 Task: Add Solaray Cats Claw Bark to the cart.
Action: Mouse moved to (250, 117)
Screenshot: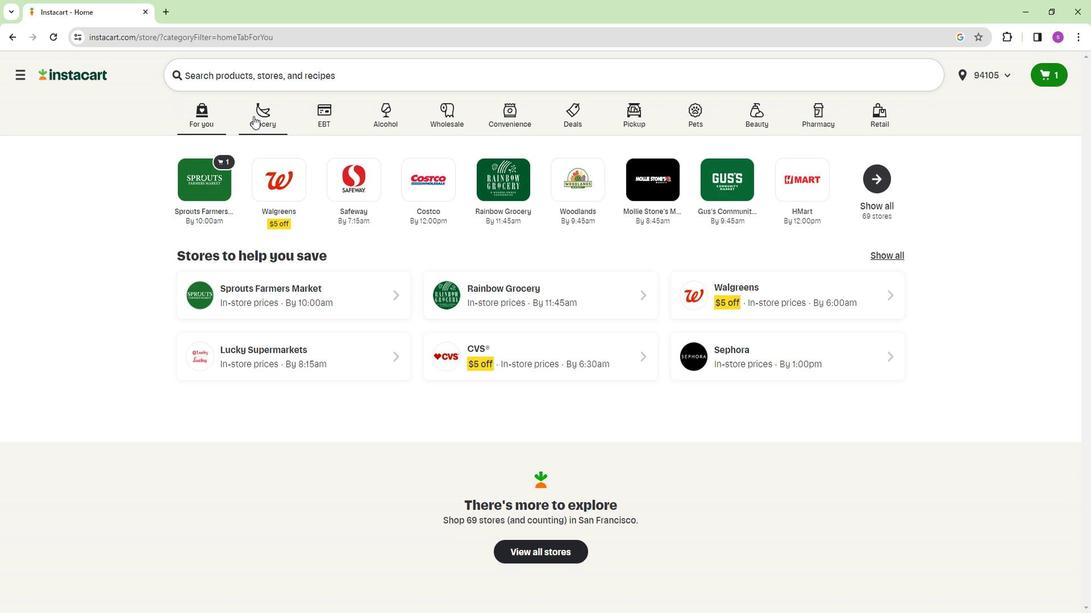 
Action: Mouse pressed left at (250, 117)
Screenshot: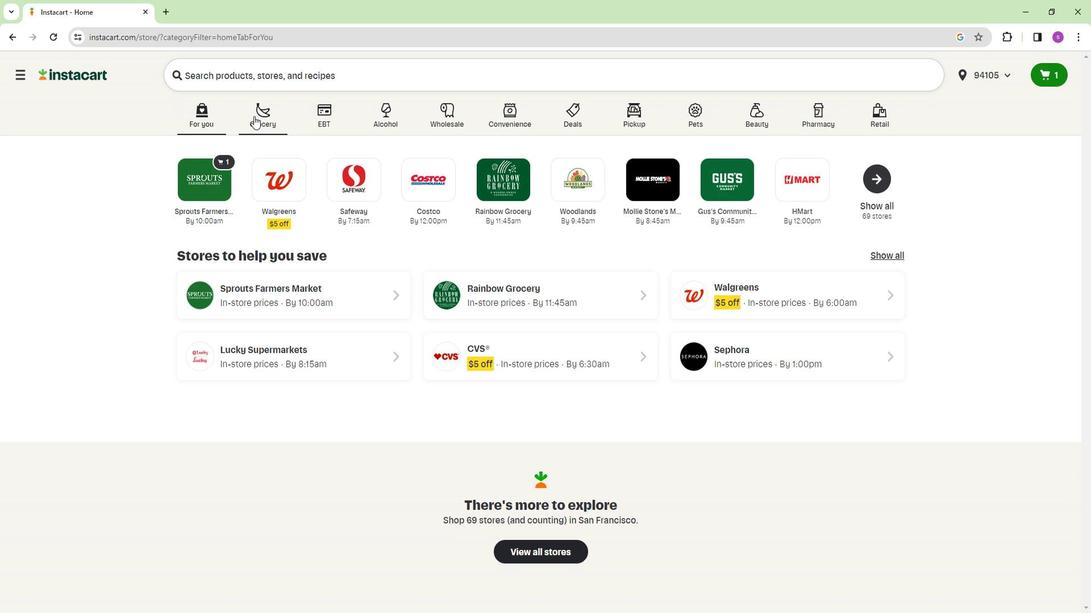 
Action: Mouse moved to (190, 180)
Screenshot: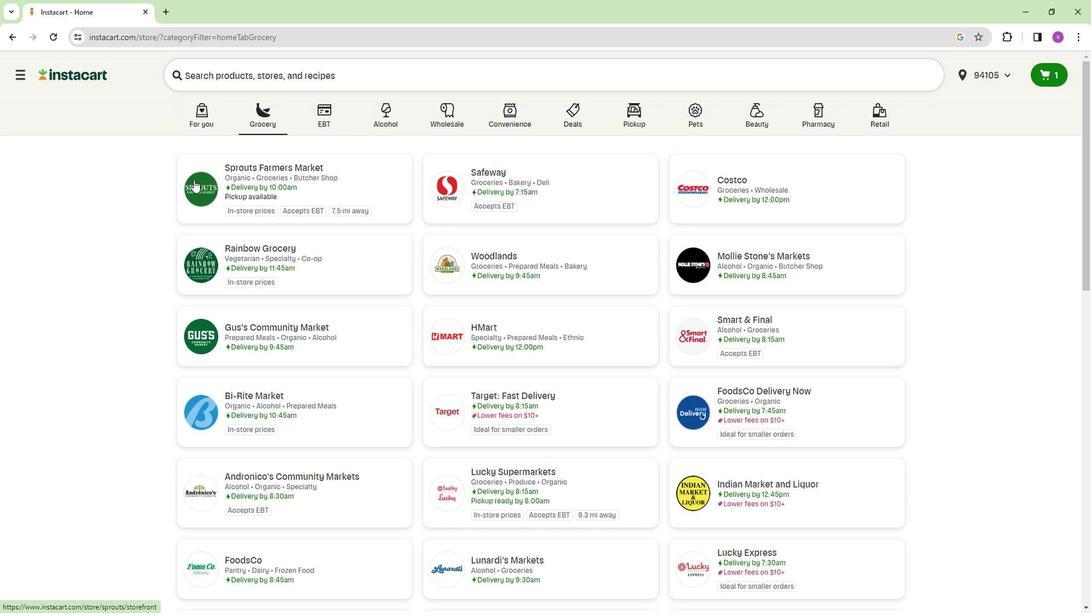 
Action: Mouse pressed left at (190, 180)
Screenshot: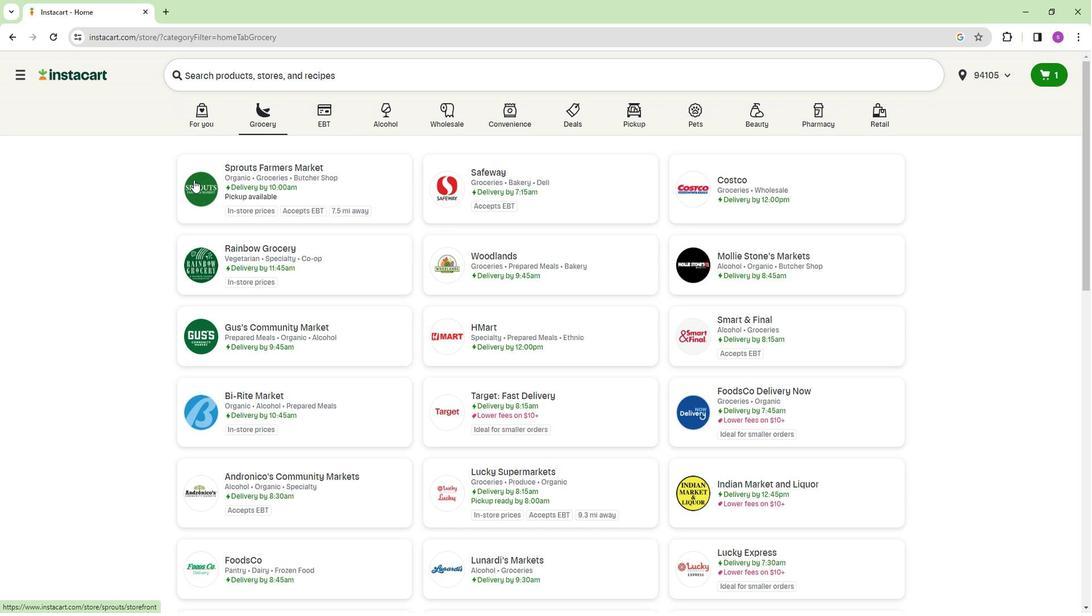 
Action: Mouse moved to (81, 388)
Screenshot: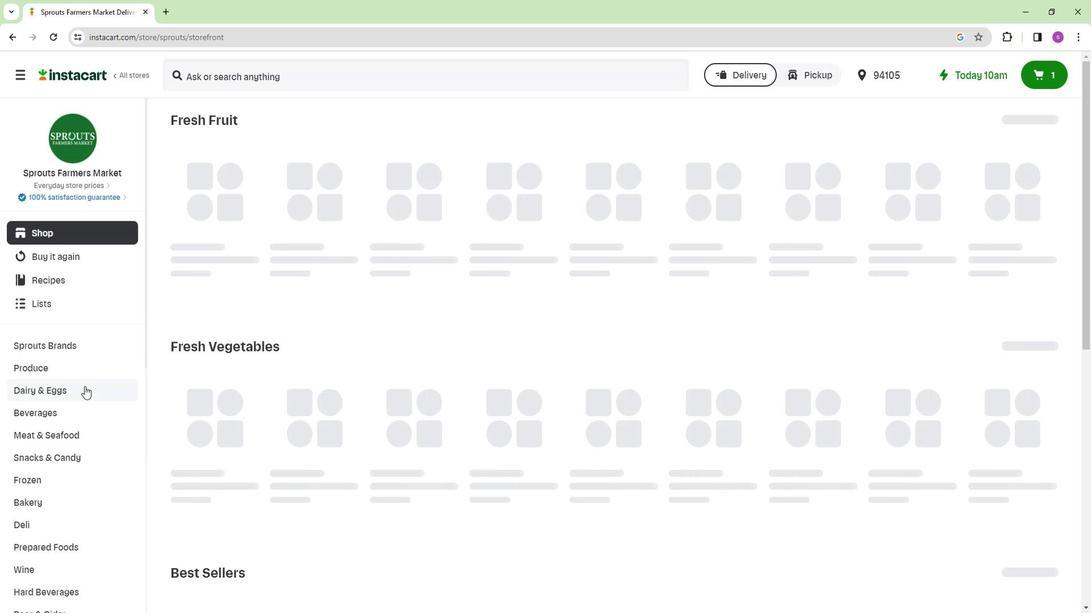 
Action: Mouse scrolled (81, 388) with delta (0, 0)
Screenshot: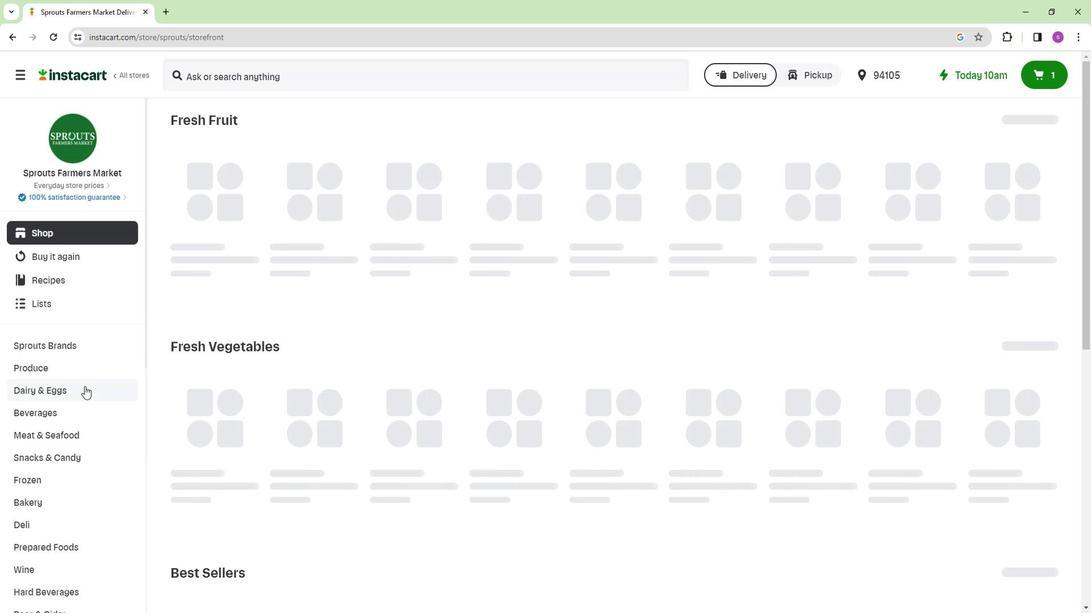 
Action: Mouse moved to (84, 377)
Screenshot: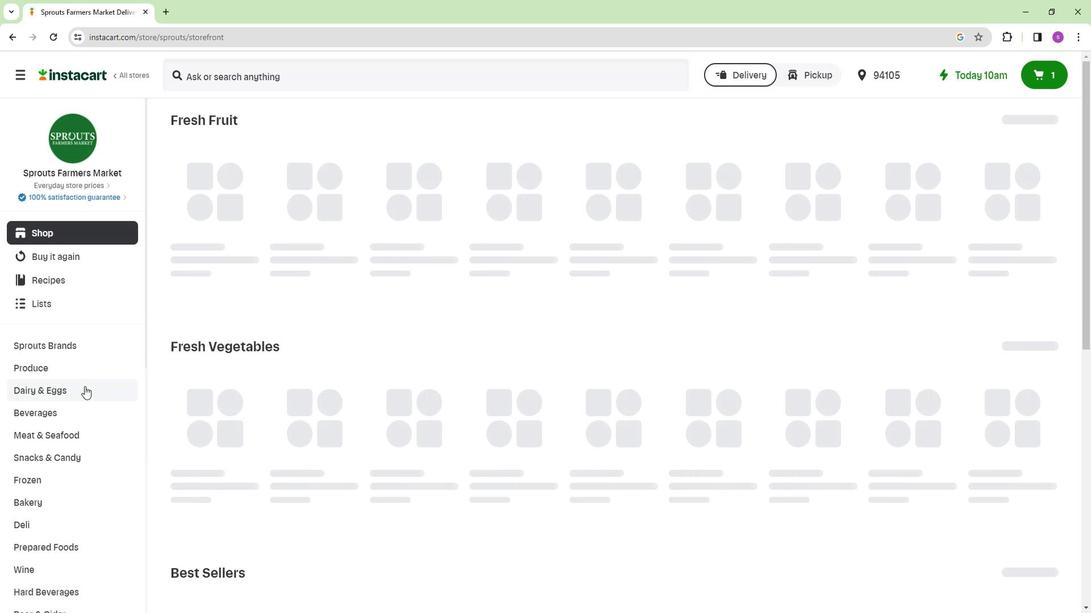 
Action: Mouse scrolled (84, 377) with delta (0, 0)
Screenshot: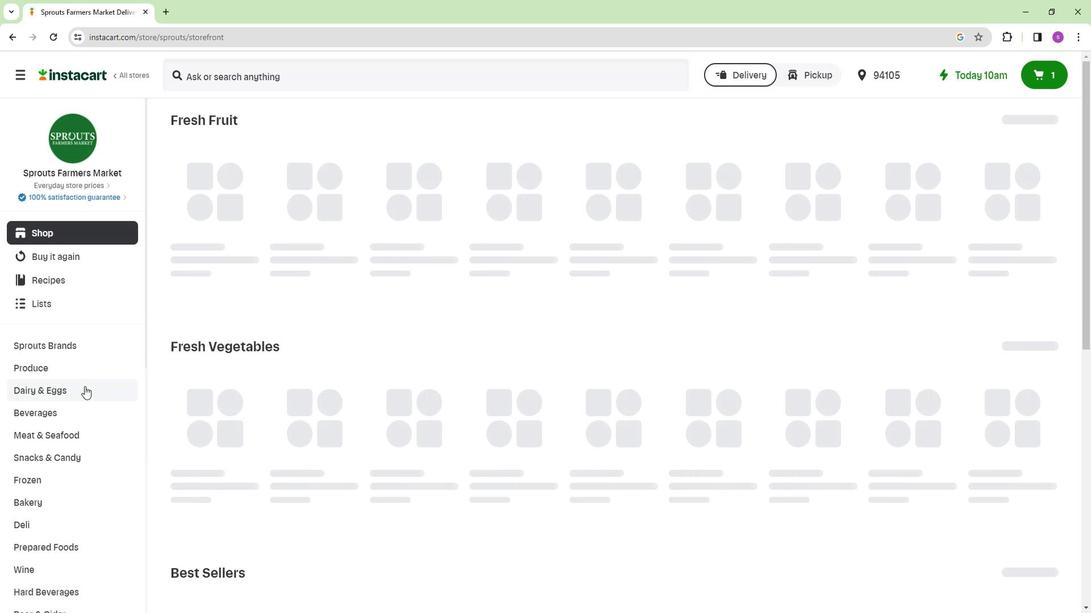
Action: Mouse moved to (85, 370)
Screenshot: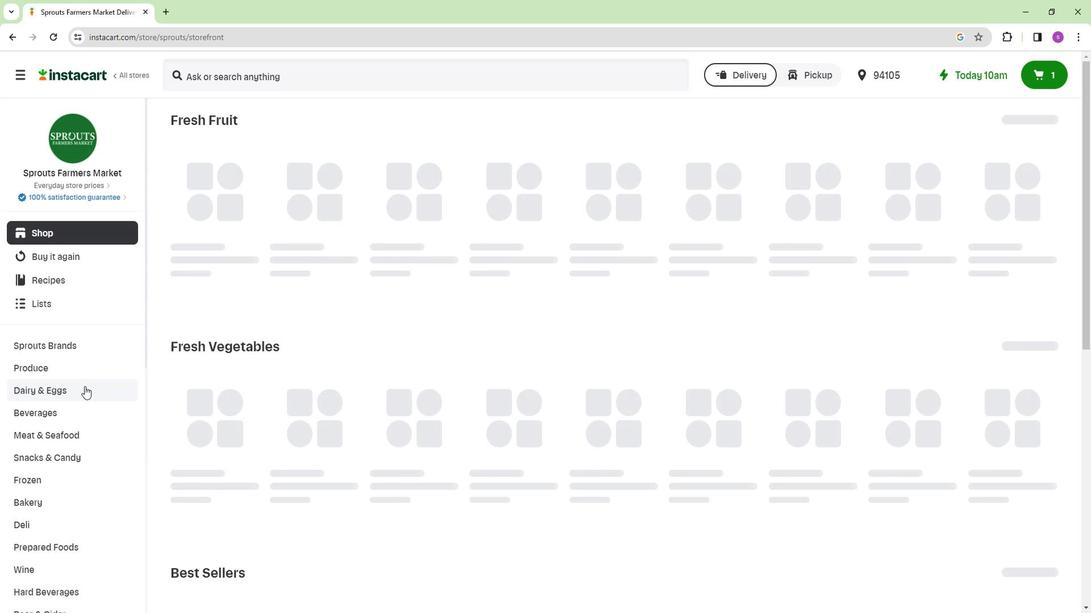 
Action: Mouse scrolled (85, 369) with delta (0, 0)
Screenshot: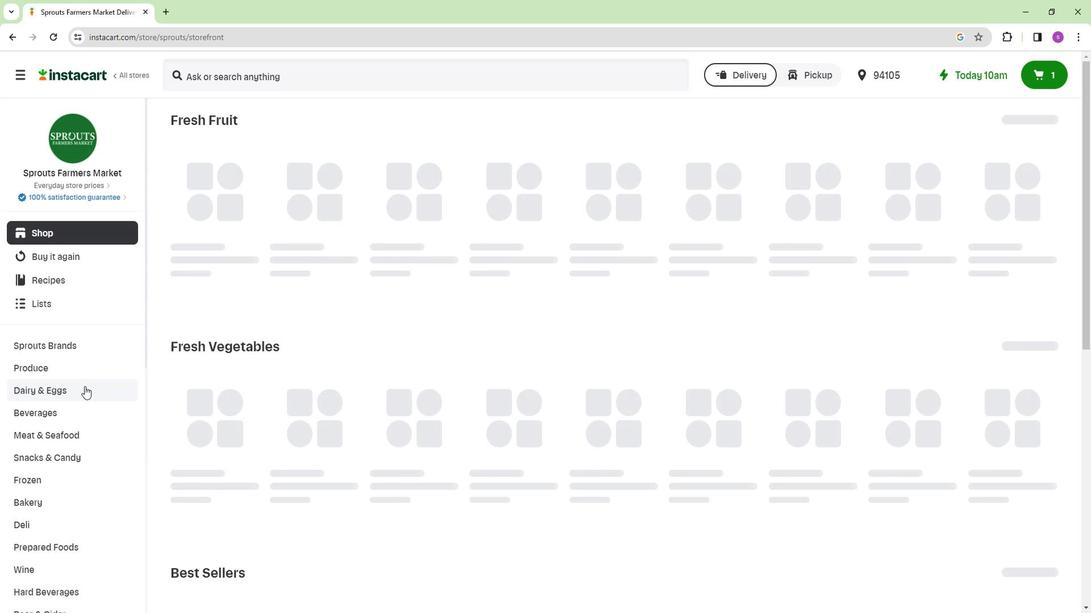 
Action: Mouse moved to (87, 367)
Screenshot: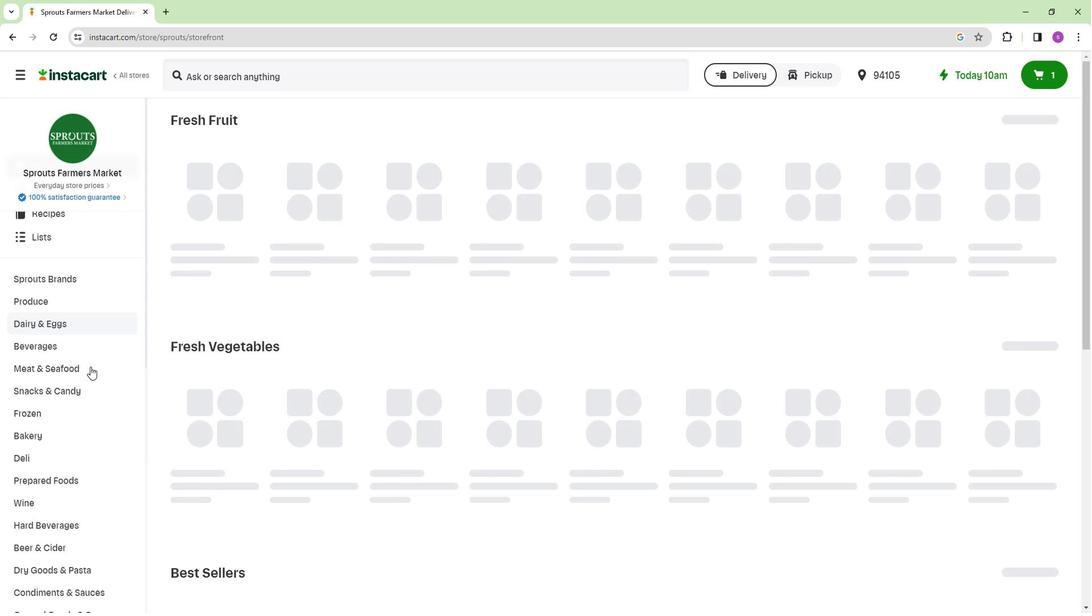 
Action: Mouse scrolled (87, 367) with delta (0, 0)
Screenshot: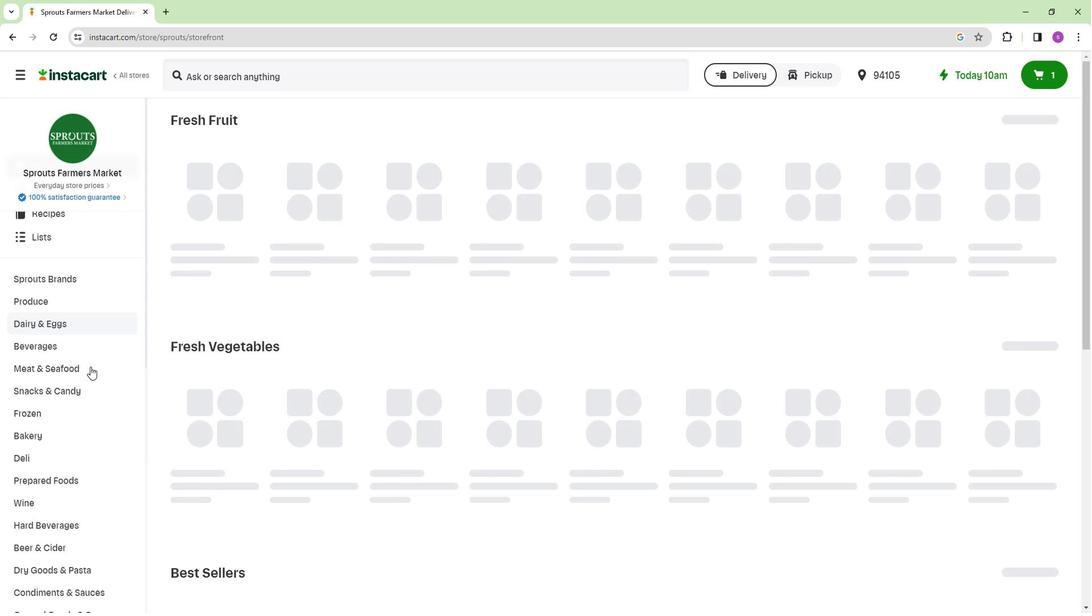 
Action: Mouse moved to (88, 367)
Screenshot: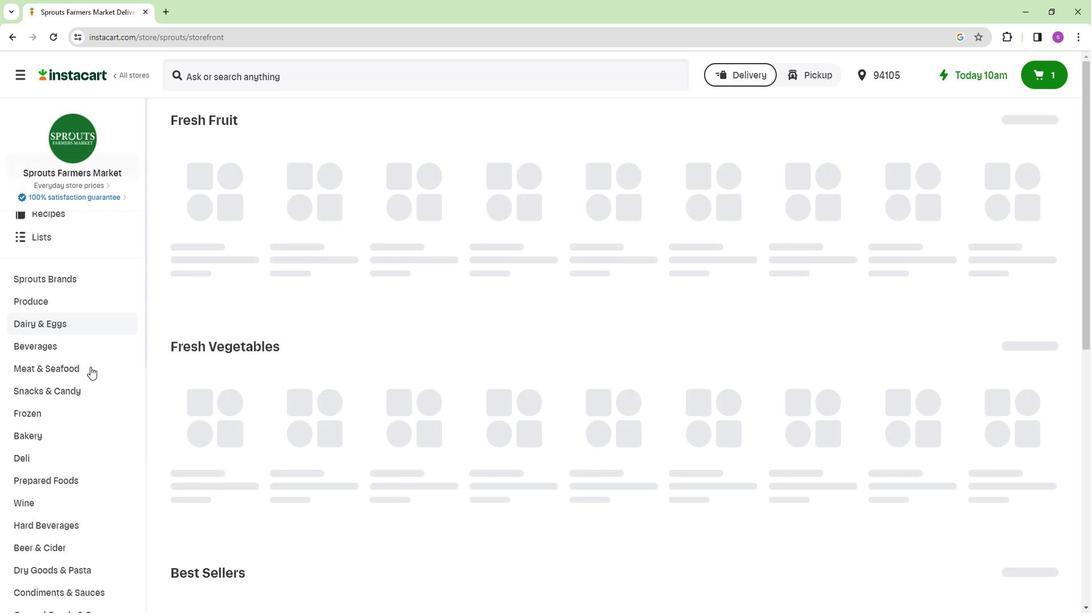 
Action: Mouse scrolled (88, 366) with delta (0, 0)
Screenshot: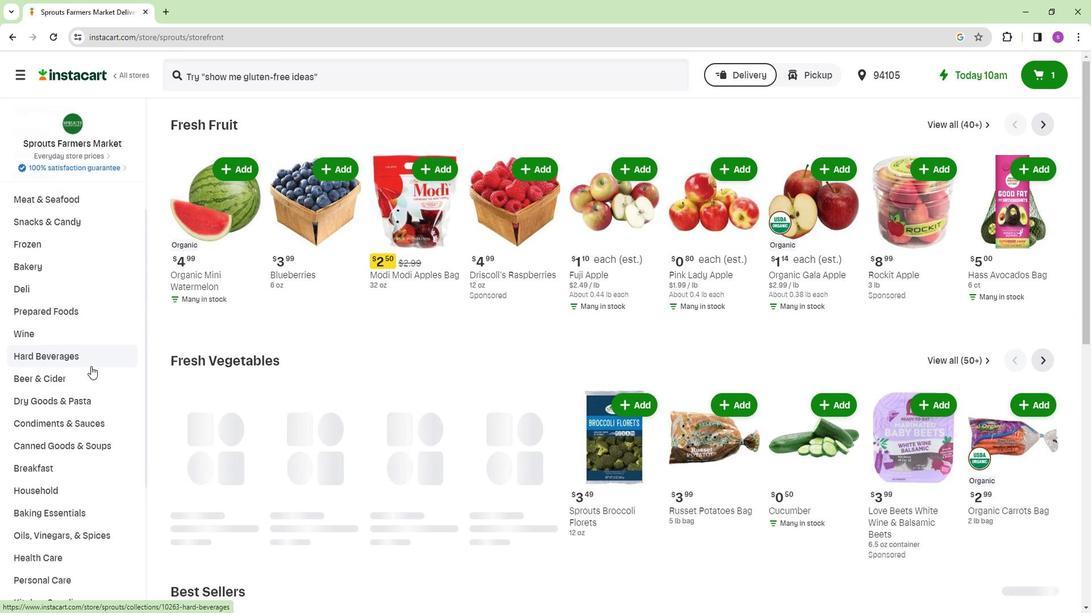 
Action: Mouse moved to (73, 505)
Screenshot: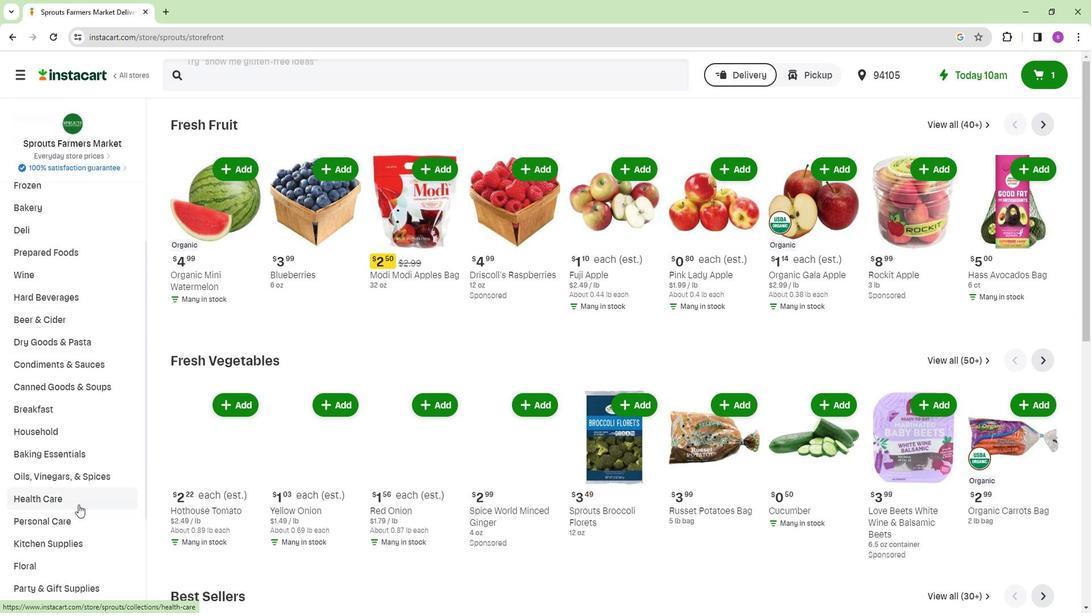 
Action: Mouse pressed left at (73, 505)
Screenshot: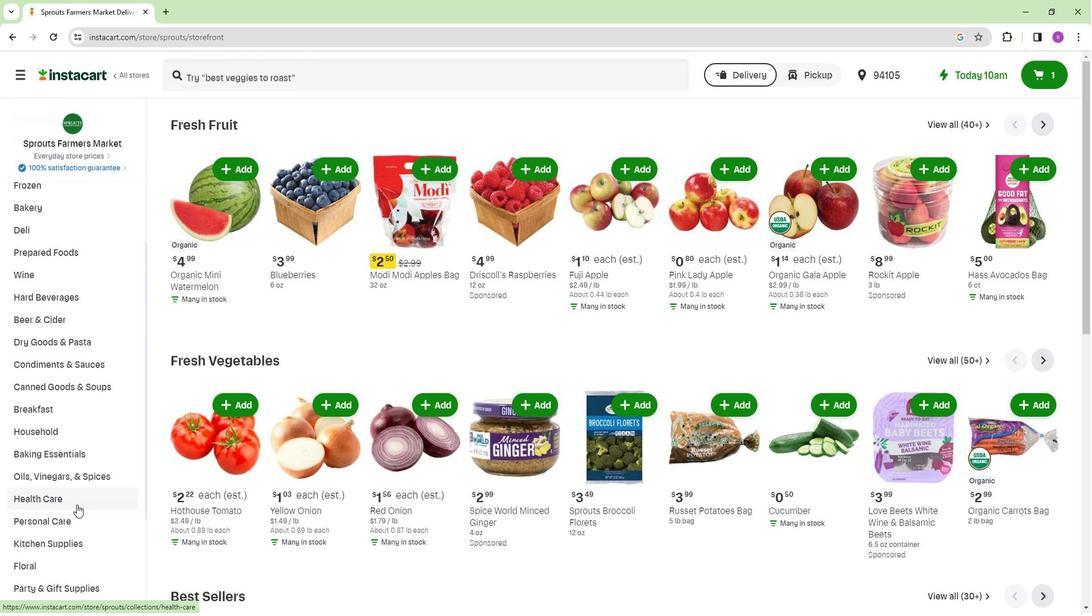 
Action: Mouse moved to (395, 152)
Screenshot: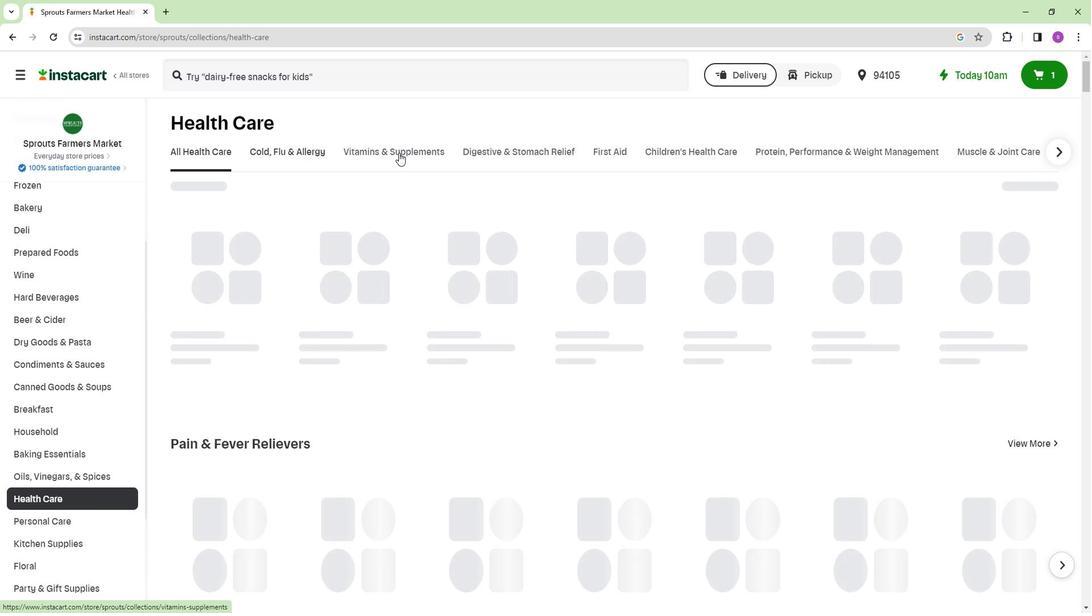 
Action: Mouse pressed left at (395, 152)
Screenshot: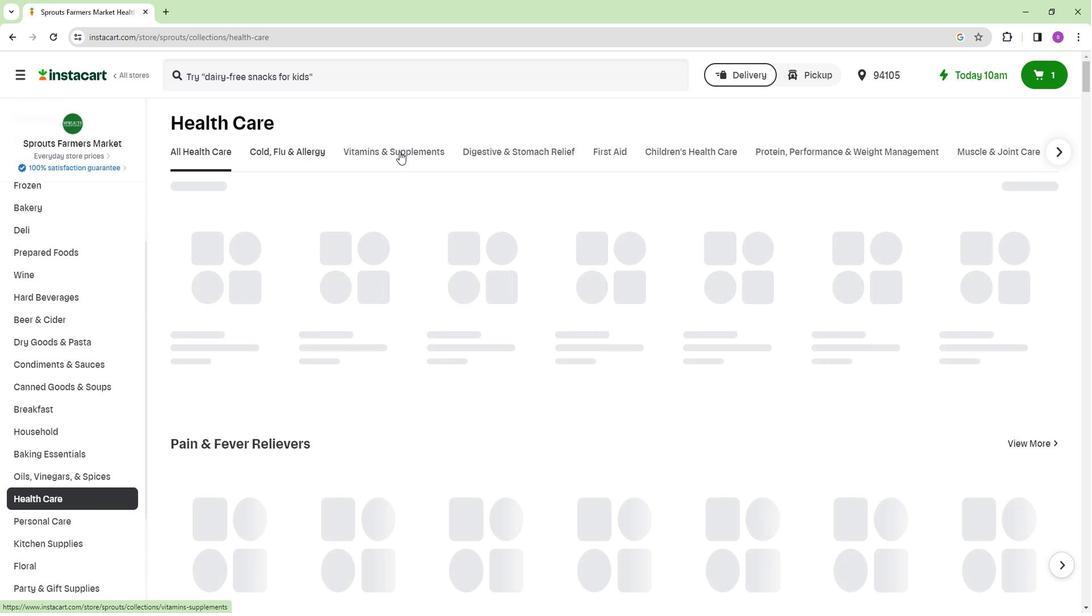 
Action: Mouse moved to (348, 201)
Screenshot: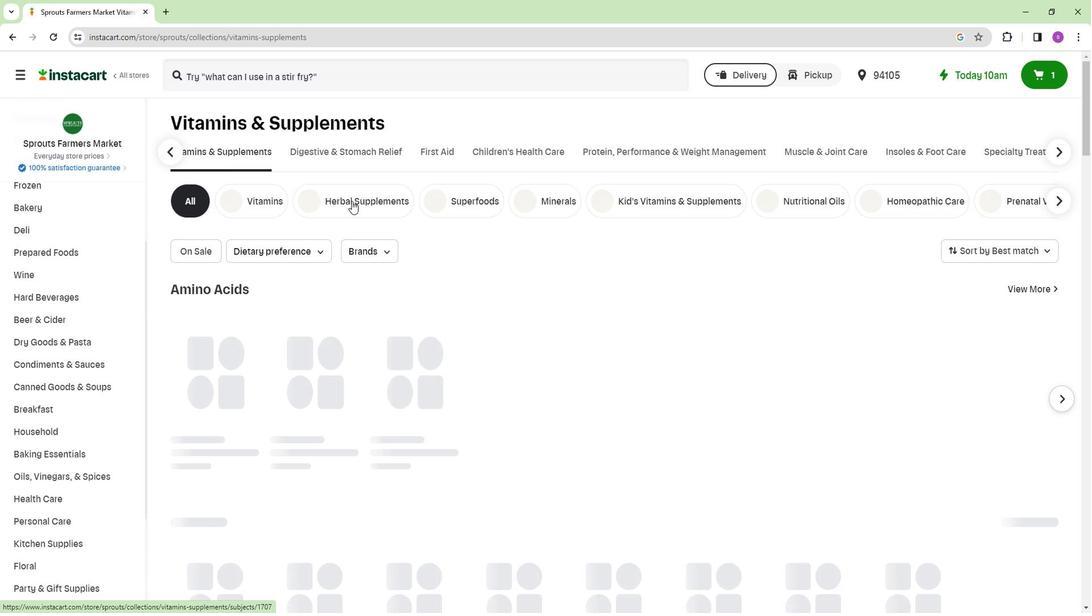
Action: Mouse pressed left at (348, 201)
Screenshot: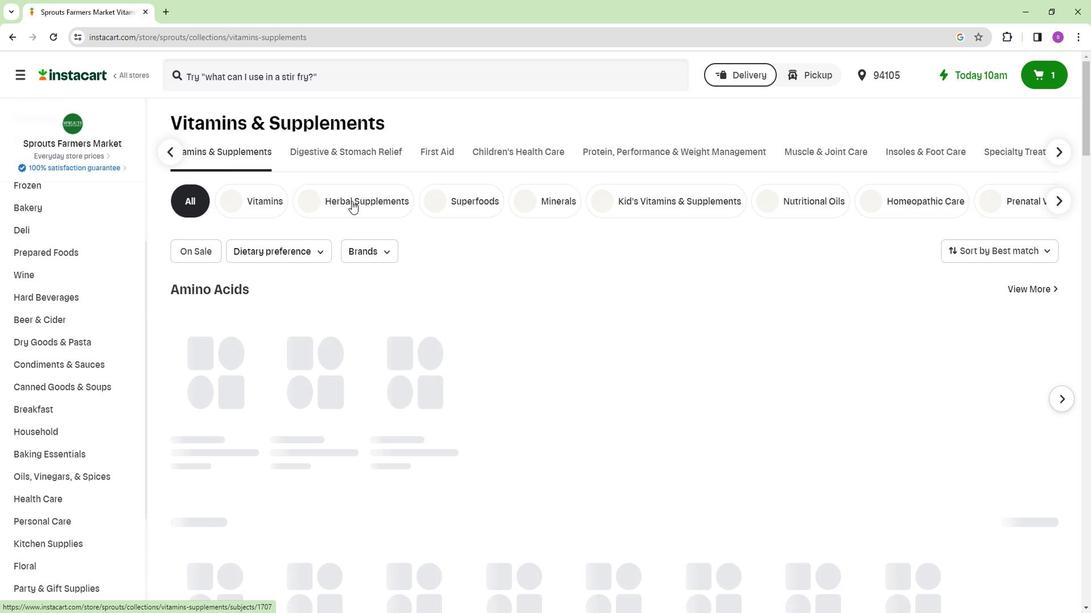 
Action: Mouse moved to (291, 79)
Screenshot: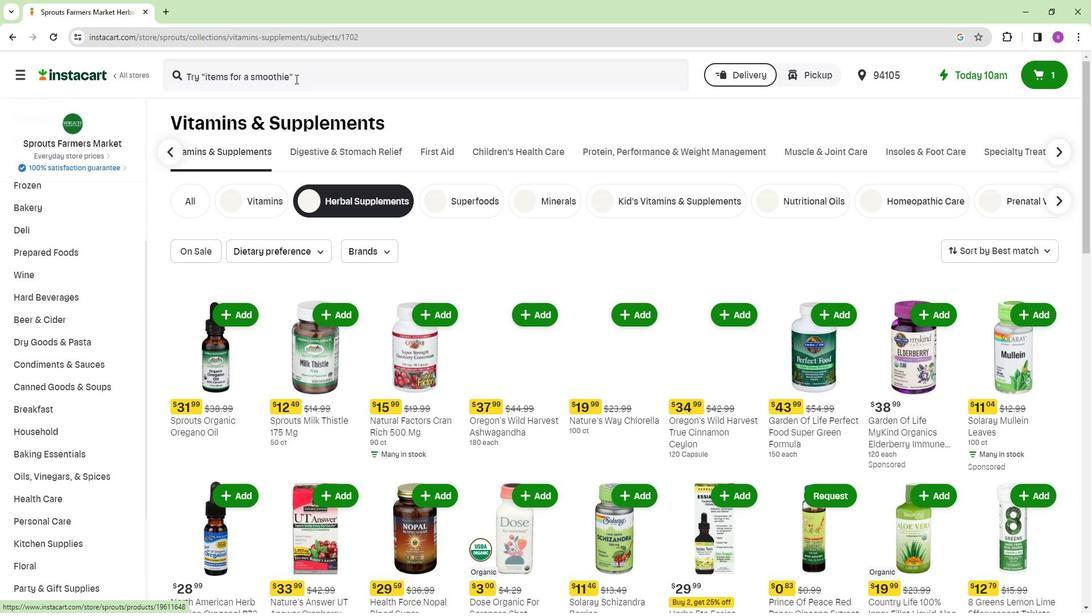 
Action: Mouse pressed left at (291, 79)
Screenshot: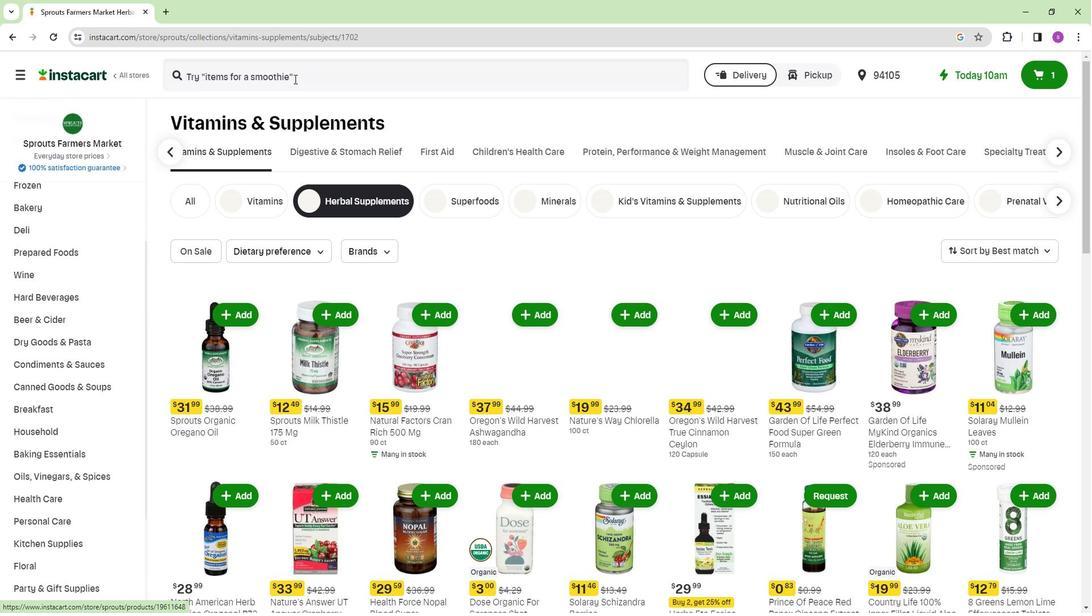 
Action: Key pressed <Key.shift>Solaray<Key.space><Key.shift>Cats<Key.space><Key.shift>Claw<Key.space><Key.shift>Bae<Key.backspace>rk<Key.enter>
Screenshot: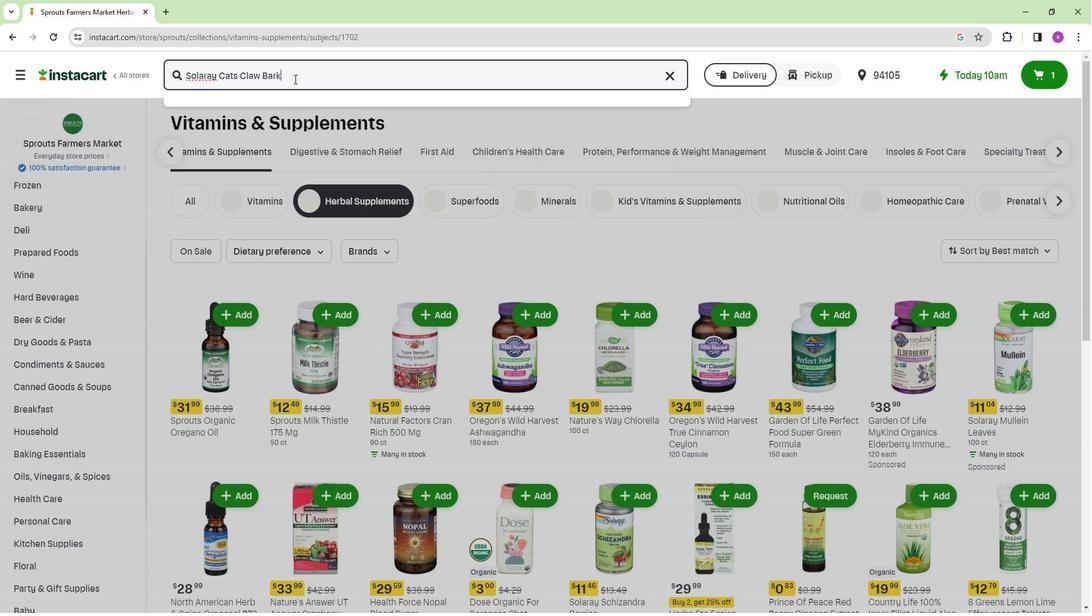 
Action: Mouse moved to (288, 260)
Screenshot: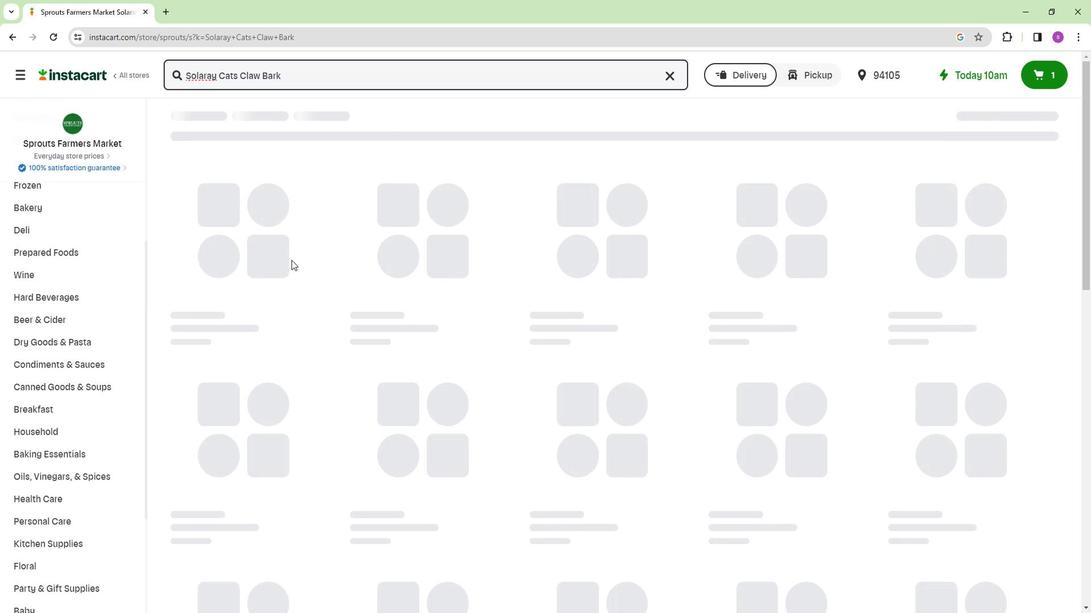 
Action: Mouse scrolled (288, 260) with delta (0, 0)
Screenshot: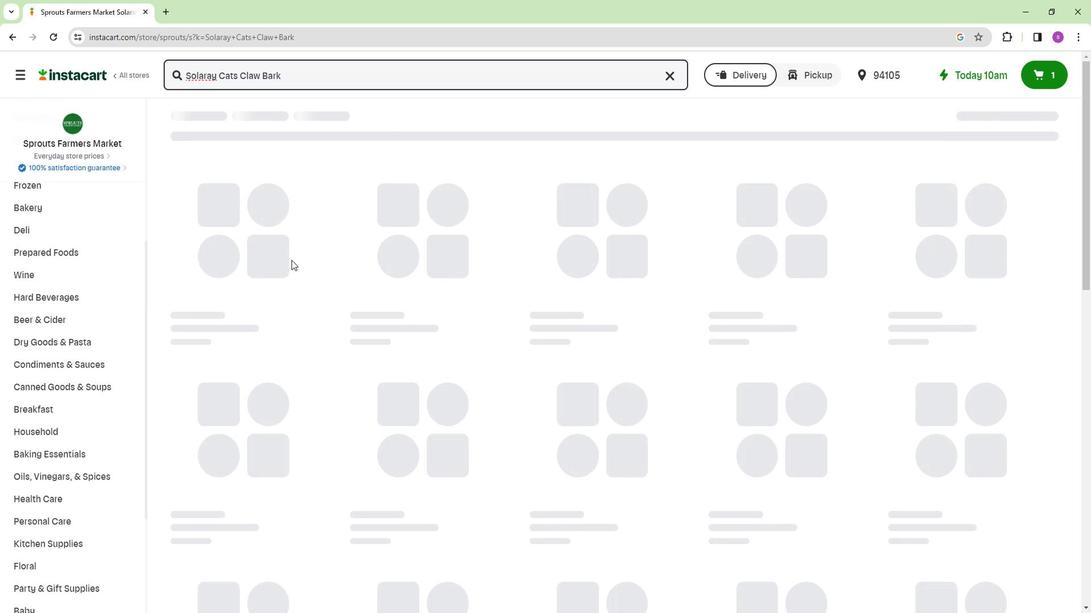 
Action: Mouse moved to (290, 263)
Screenshot: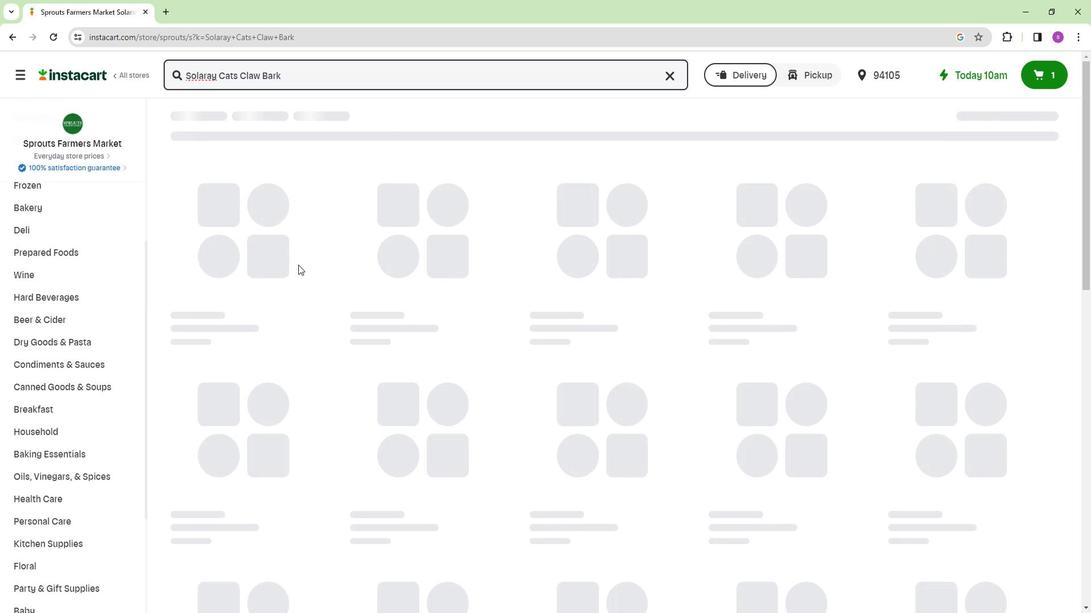 
Action: Mouse scrolled (290, 262) with delta (0, 0)
Screenshot: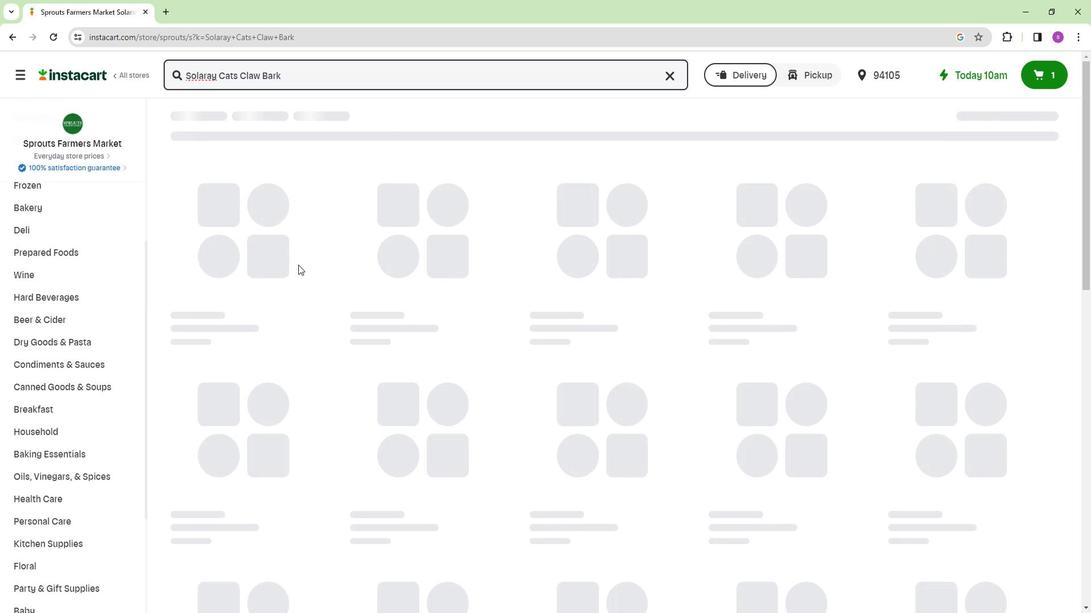 
Action: Mouse moved to (301, 268)
Screenshot: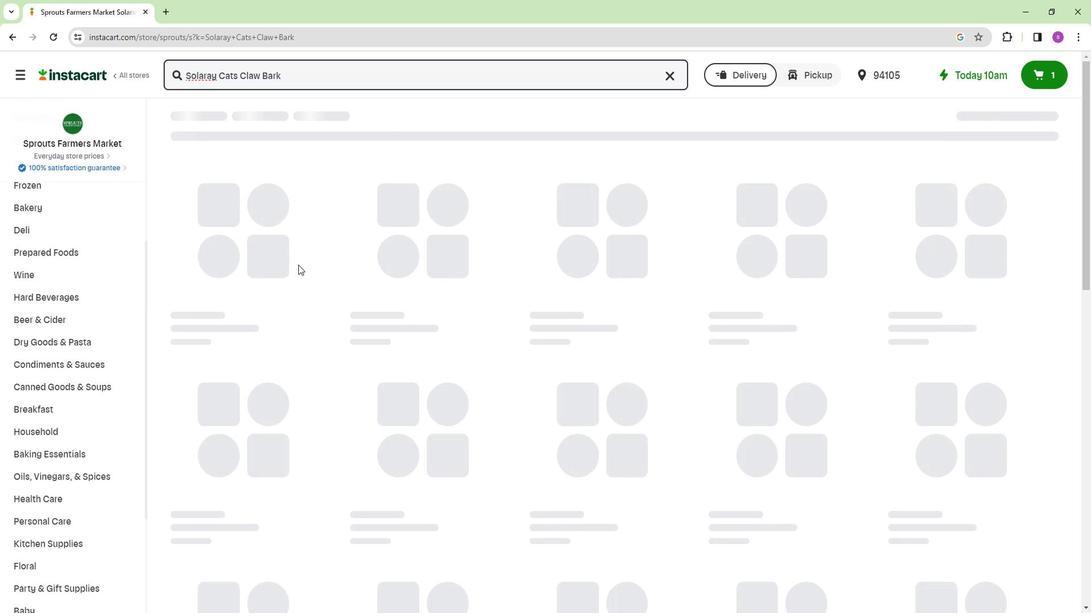 
Action: Mouse scrolled (301, 268) with delta (0, 0)
Screenshot: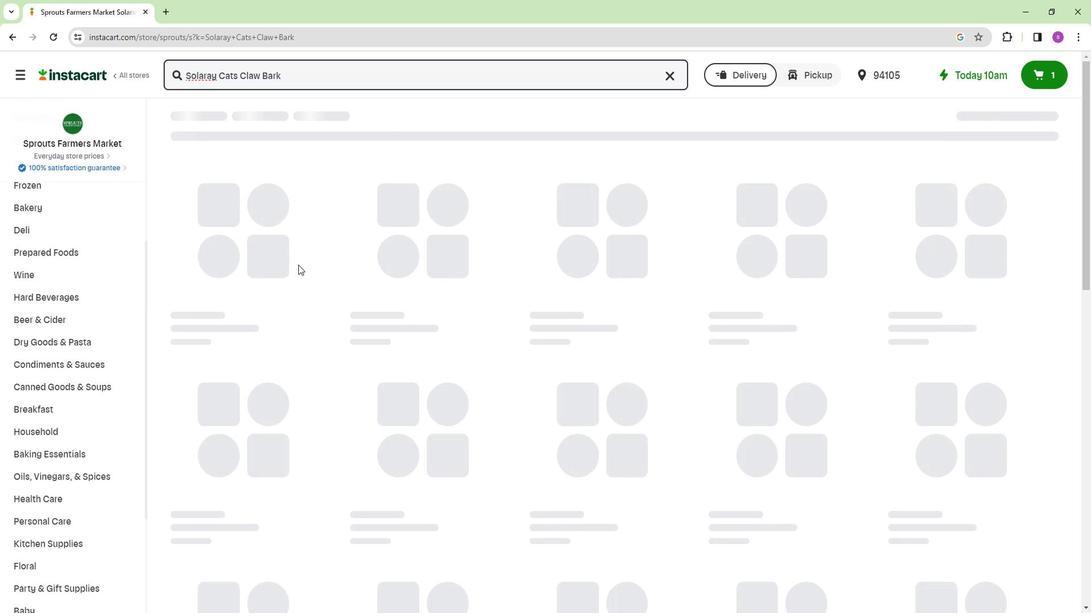 
Action: Mouse moved to (330, 294)
Screenshot: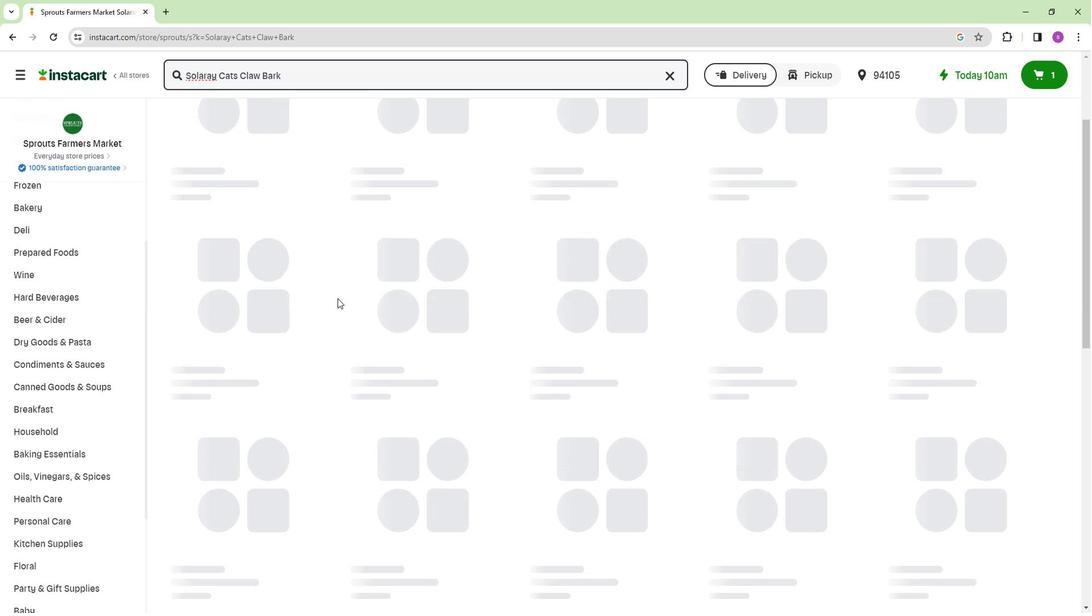 
Action: Mouse scrolled (330, 294) with delta (0, 0)
Screenshot: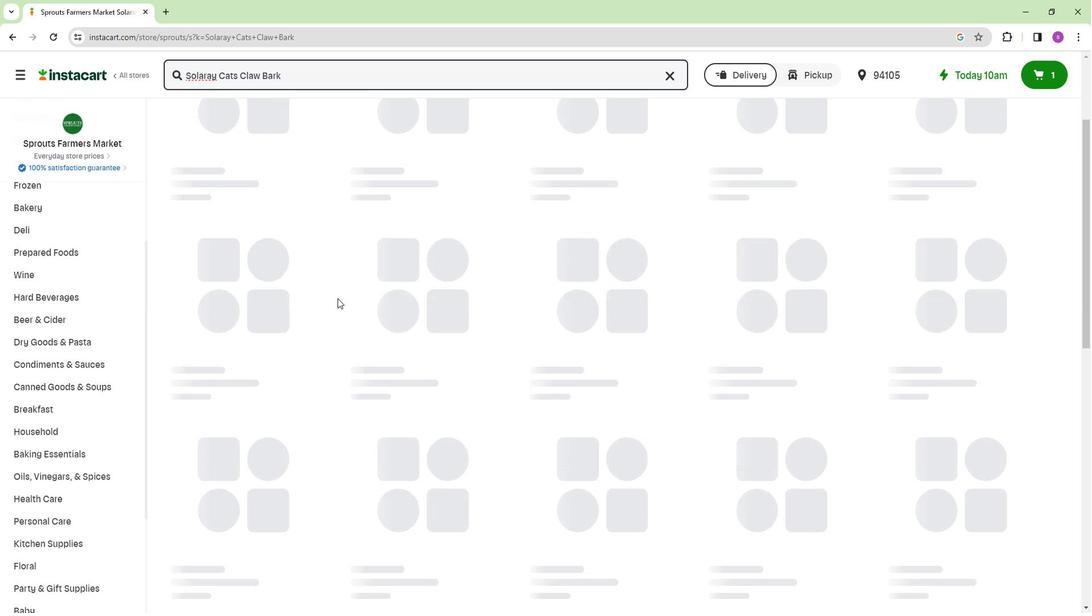 
Action: Mouse moved to (343, 310)
Screenshot: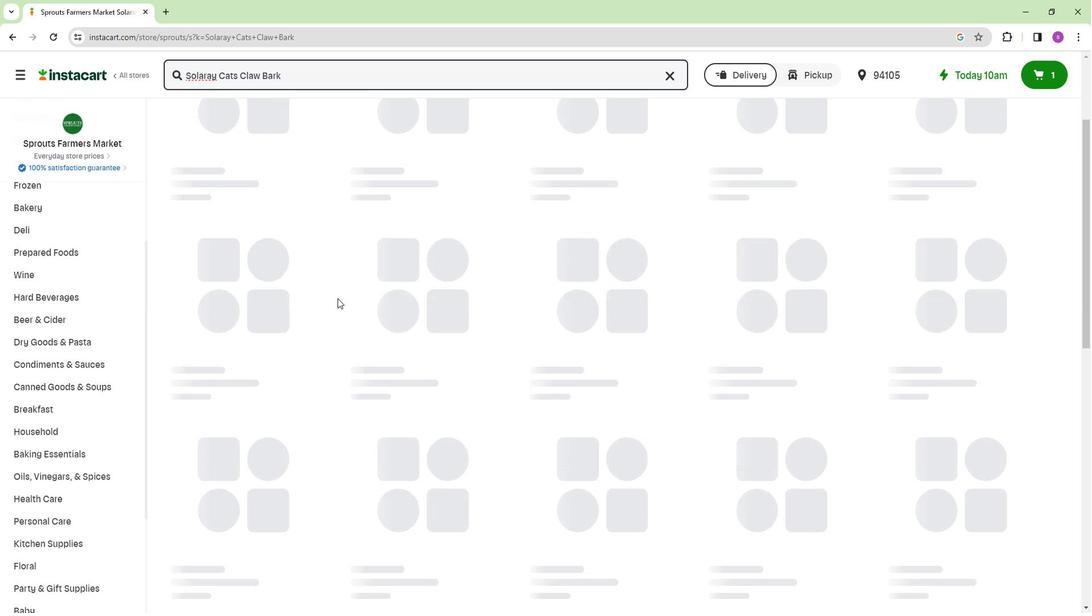 
Action: Mouse scrolled (343, 311) with delta (0, 0)
Screenshot: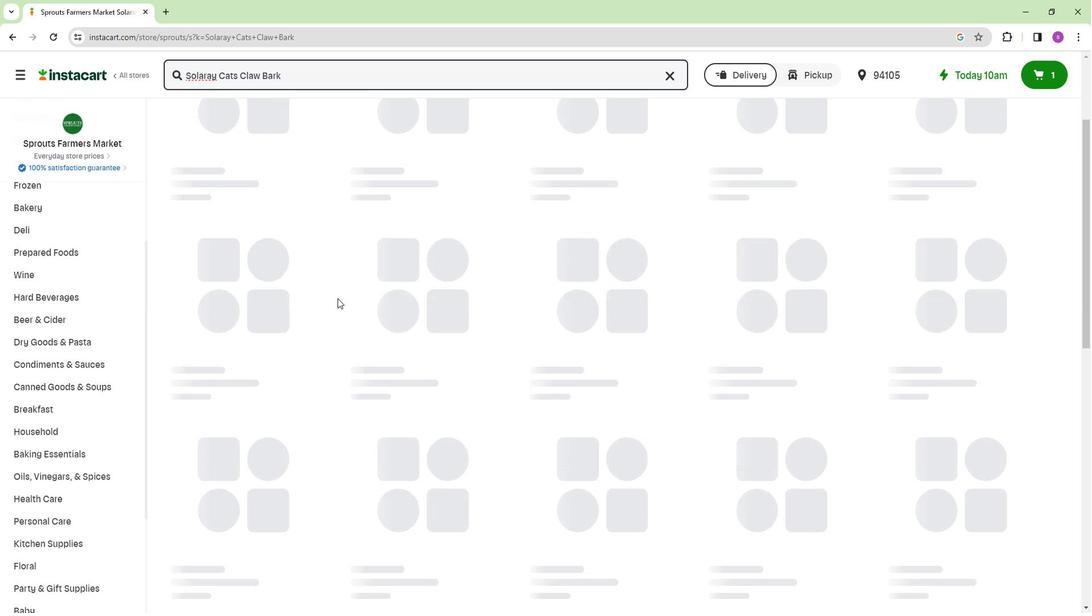 
Action: Mouse moved to (354, 323)
Screenshot: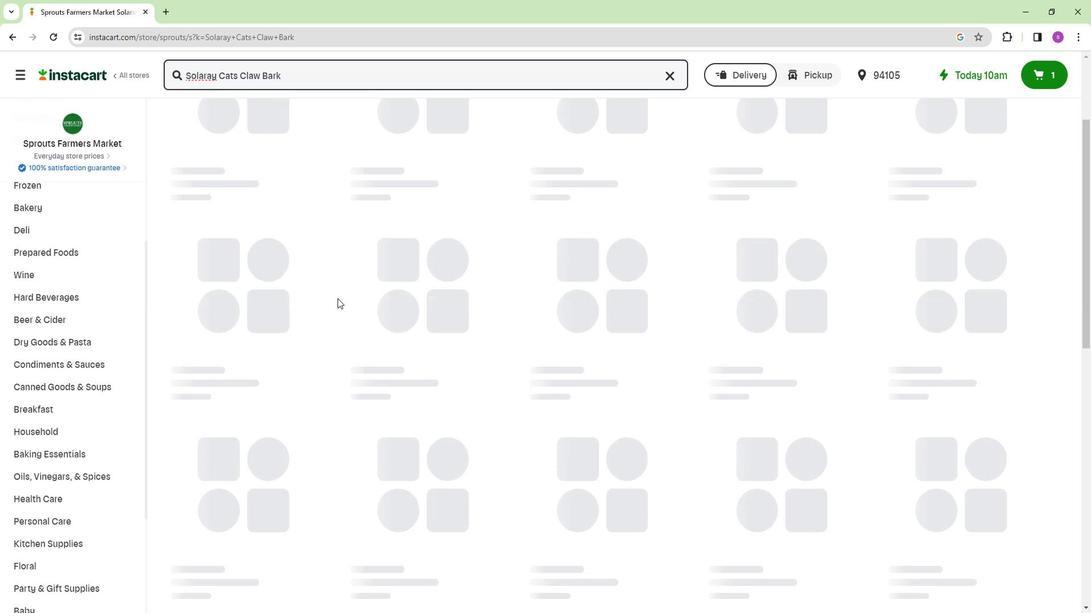 
Action: Mouse scrolled (354, 323) with delta (0, 0)
Screenshot: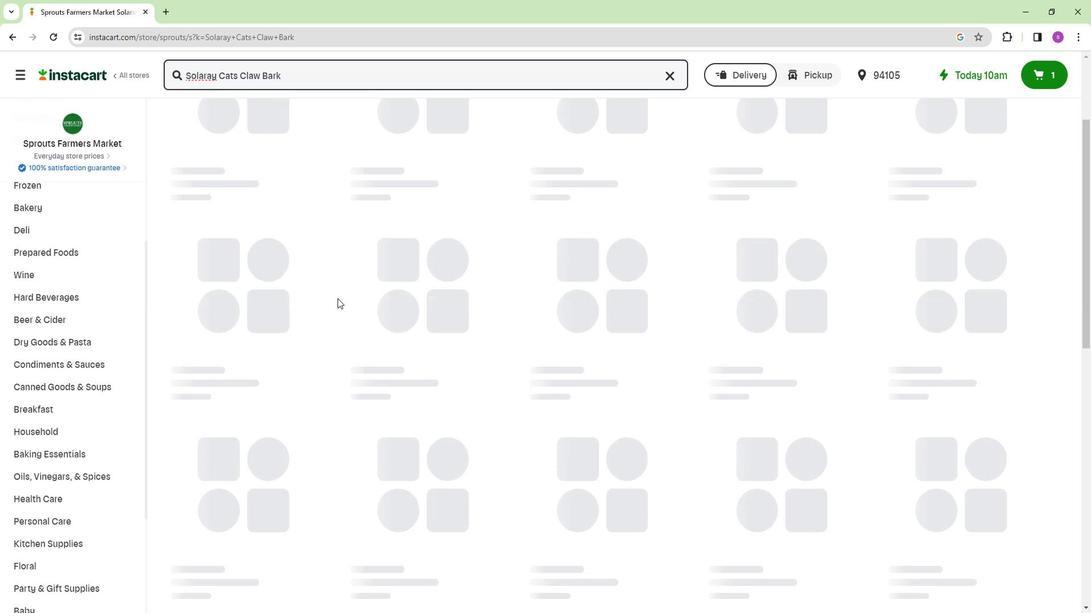 
Action: Mouse moved to (363, 335)
Screenshot: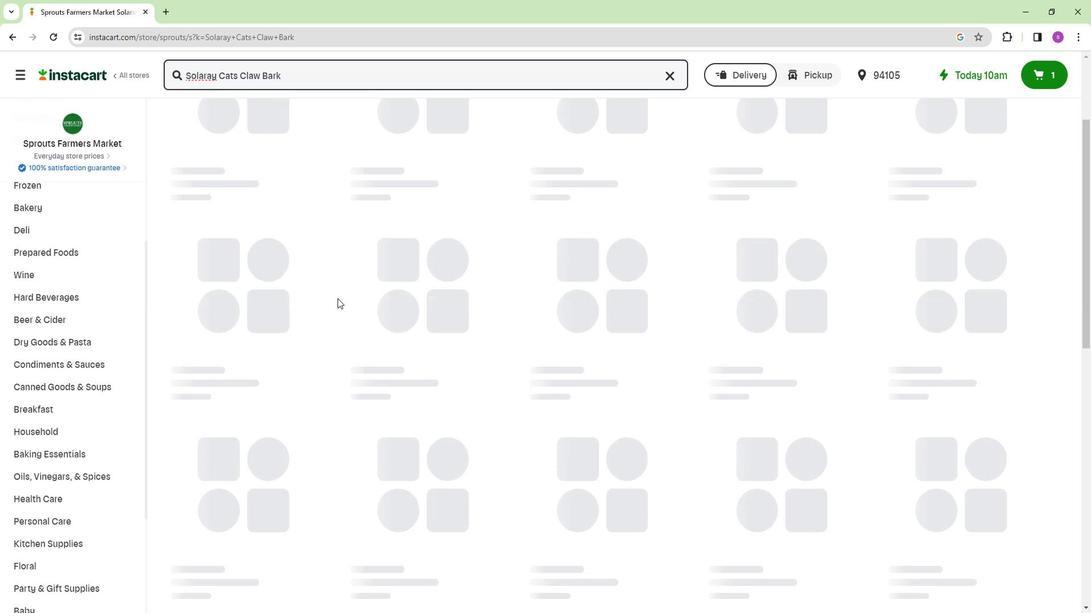 
Action: Mouse scrolled (363, 336) with delta (0, 0)
Screenshot: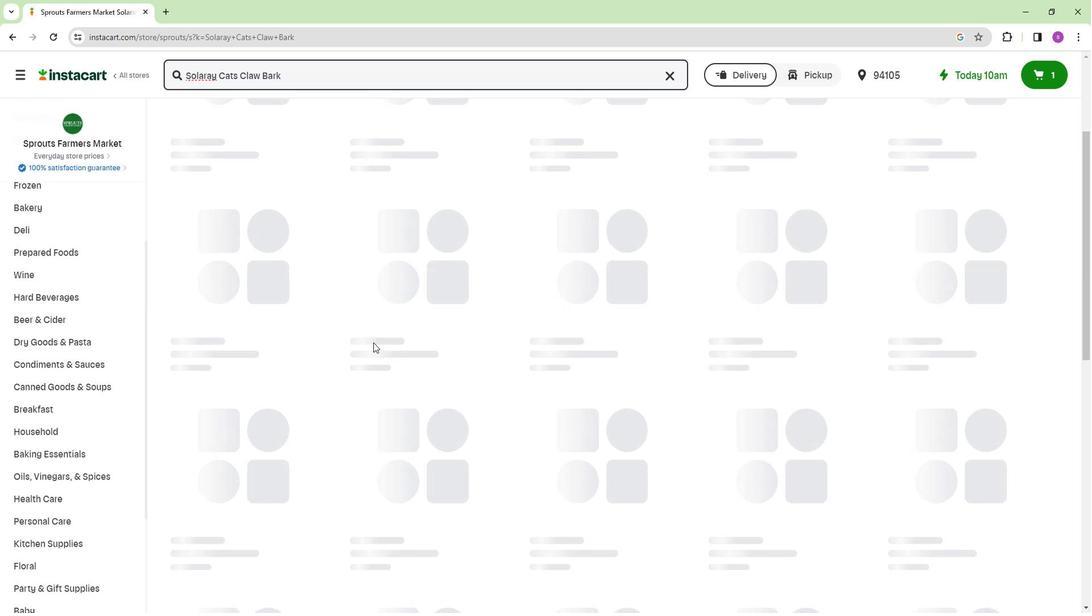 
Action: Mouse moved to (368, 341)
Screenshot: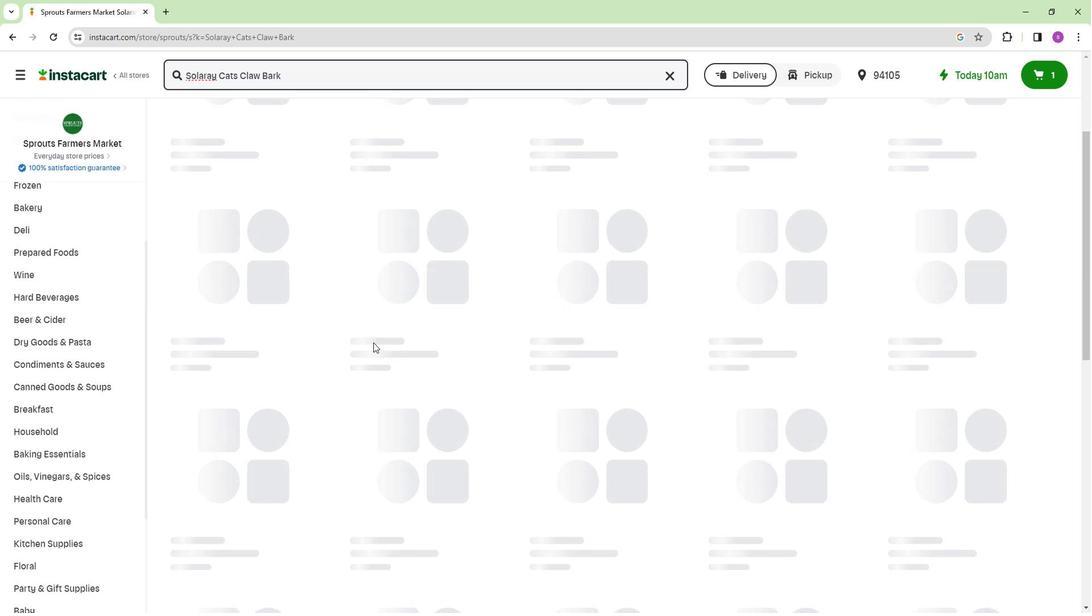 
Action: Mouse scrolled (368, 342) with delta (0, 1)
Screenshot: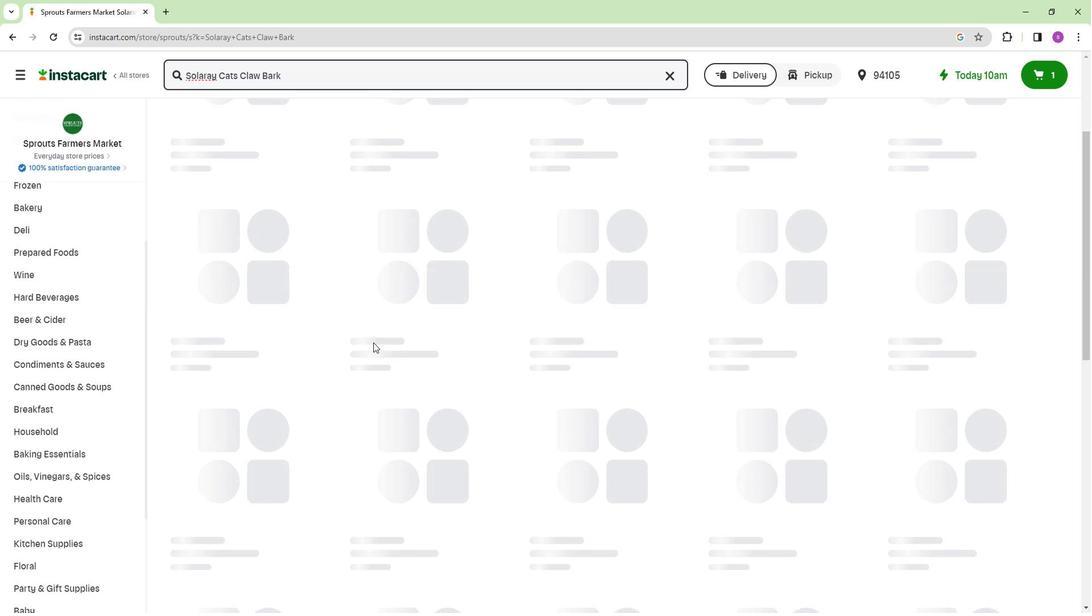 
Action: Mouse moved to (298, 196)
Screenshot: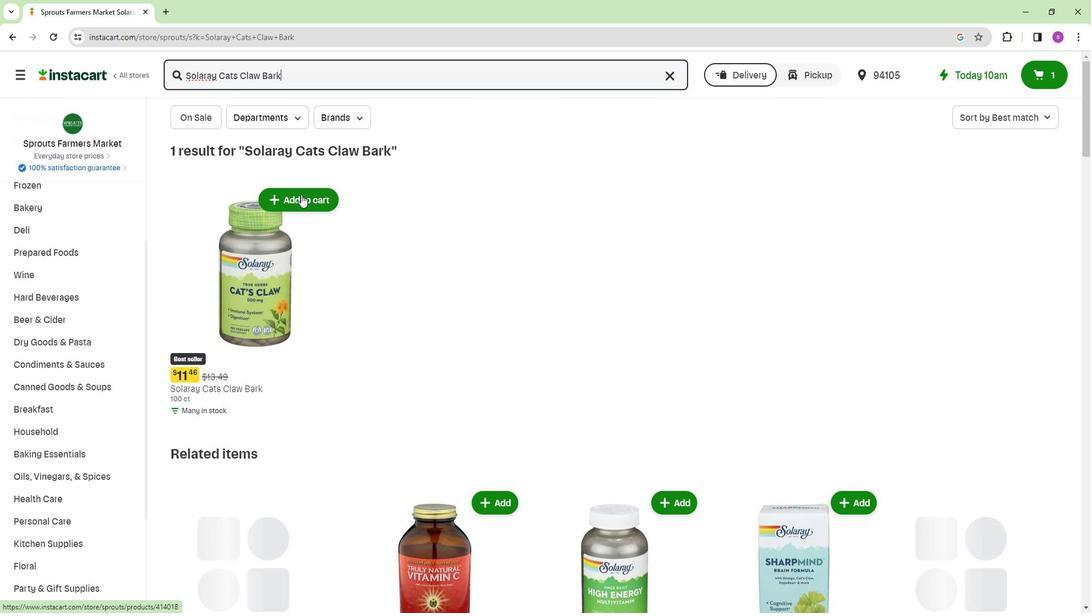 
Action: Mouse pressed left at (298, 196)
Screenshot: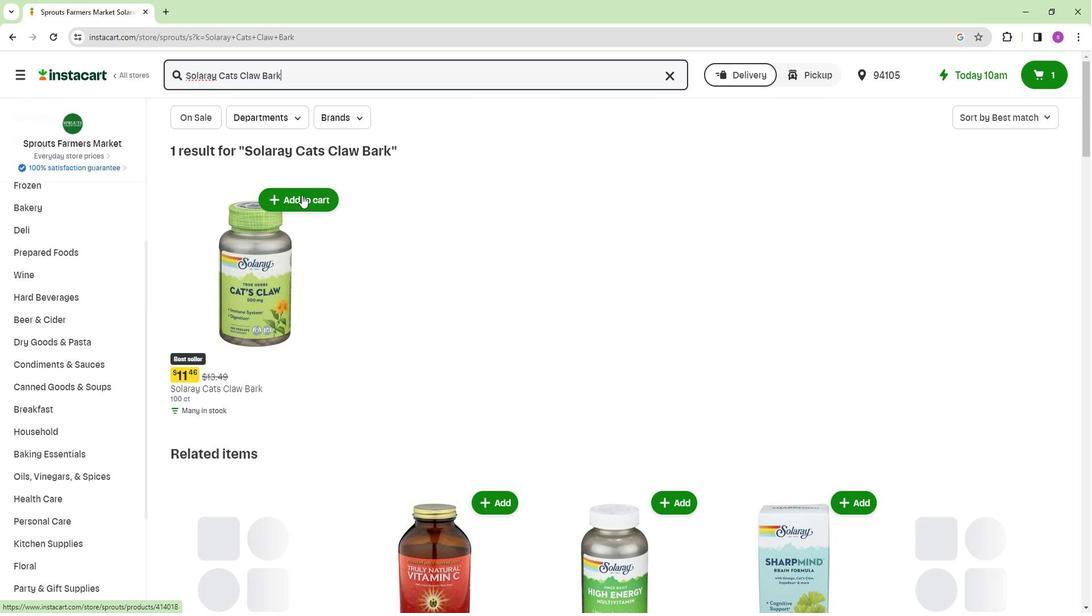 
Action: Mouse moved to (450, 232)
Screenshot: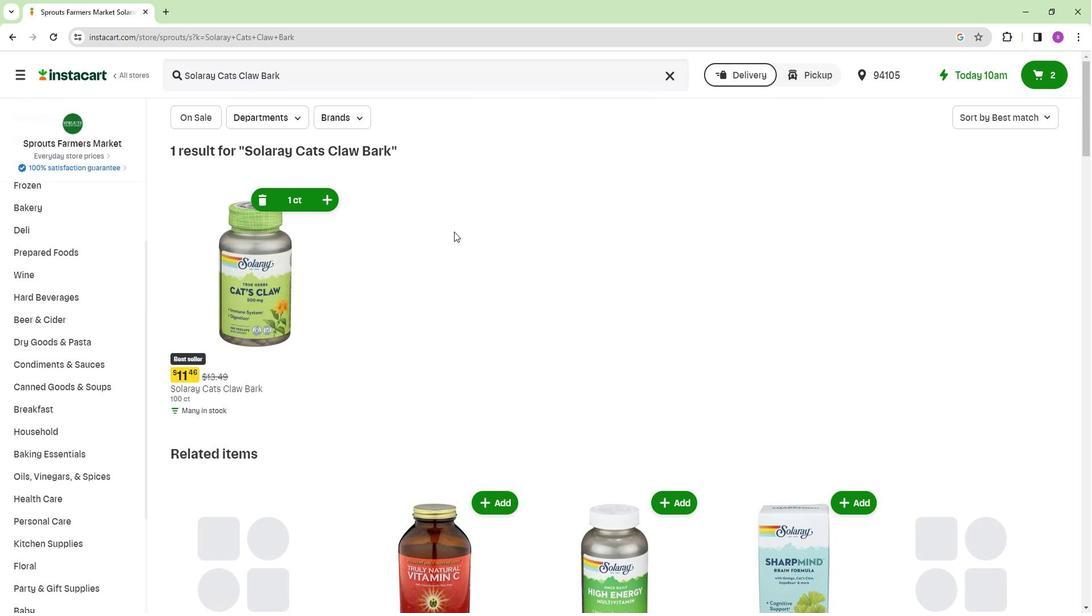 
